 Task: Create a task  Upgrade and migrate company business intelligence to a cloud-based solution , assign it to team member softage.3@softage.net in the project AztecBridge and update the status of the task to  Off Track , set the priority of the task to Medium
Action: Mouse moved to (64, 58)
Screenshot: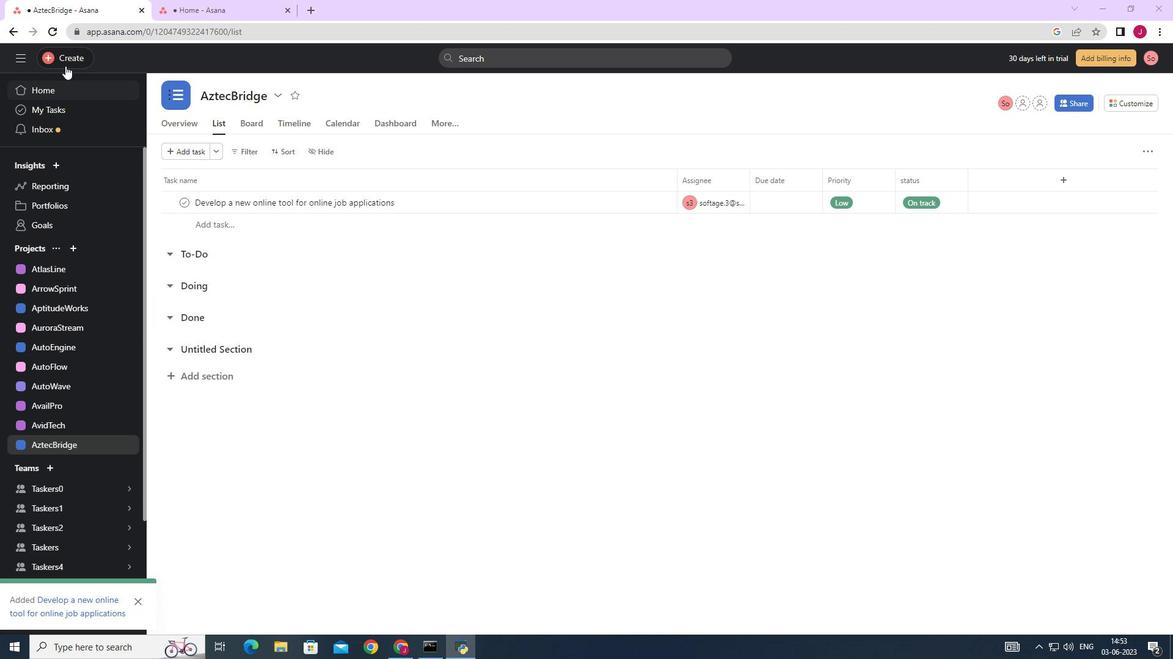 
Action: Mouse pressed left at (64, 58)
Screenshot: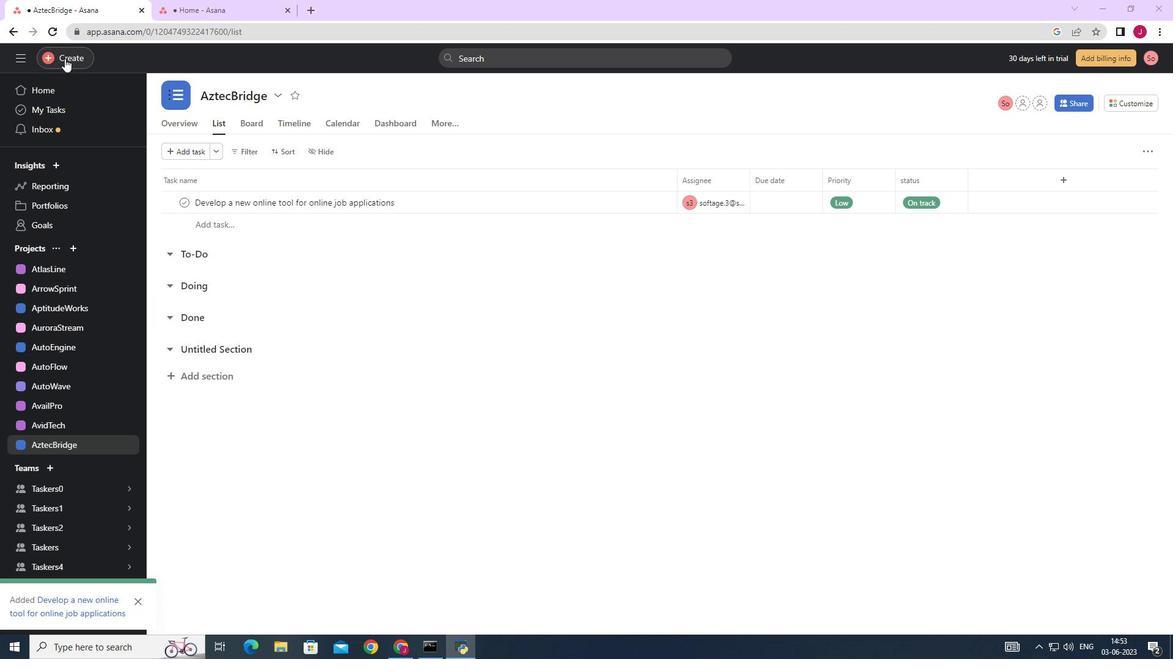 
Action: Mouse moved to (143, 61)
Screenshot: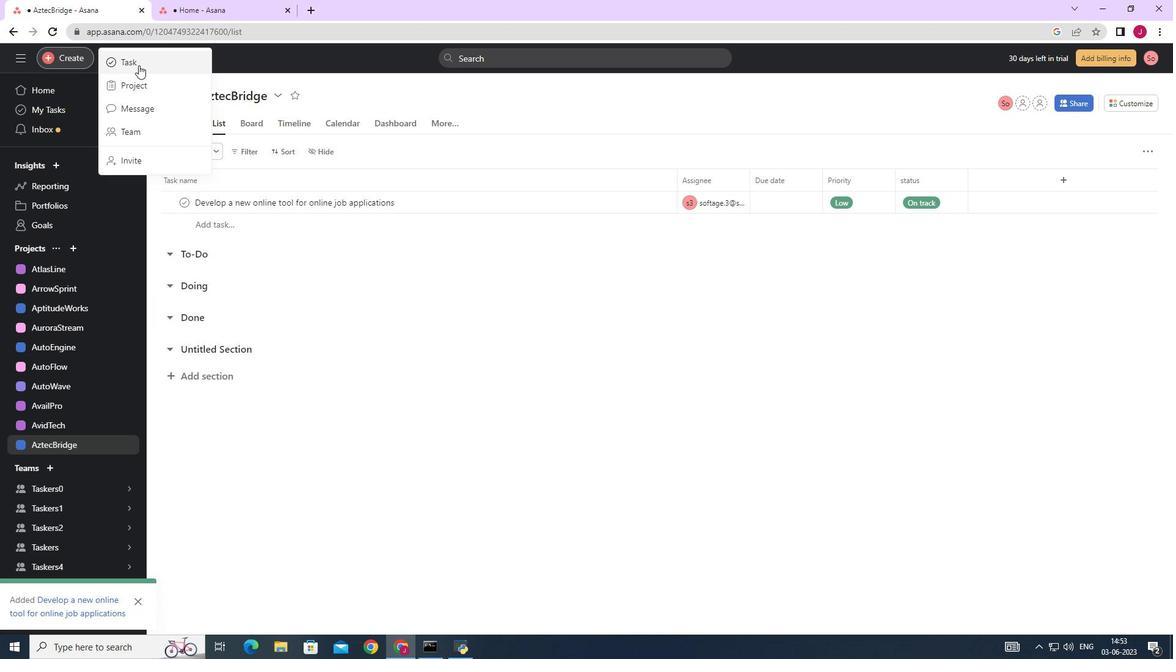
Action: Mouse pressed left at (143, 61)
Screenshot: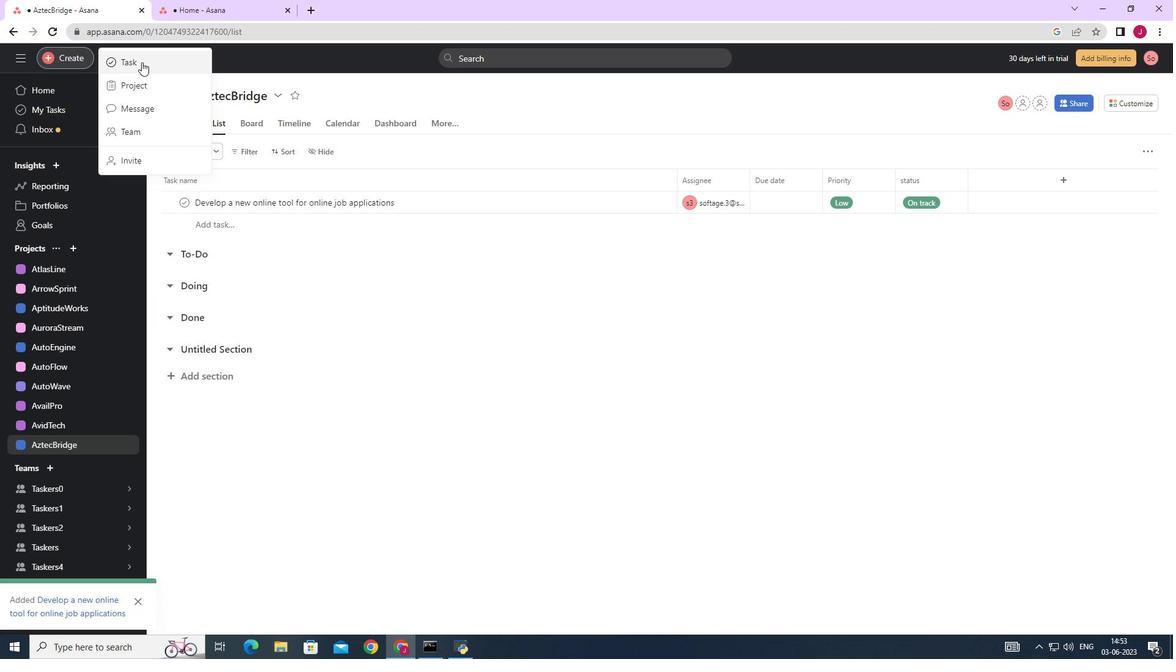 
Action: Mouse moved to (932, 402)
Screenshot: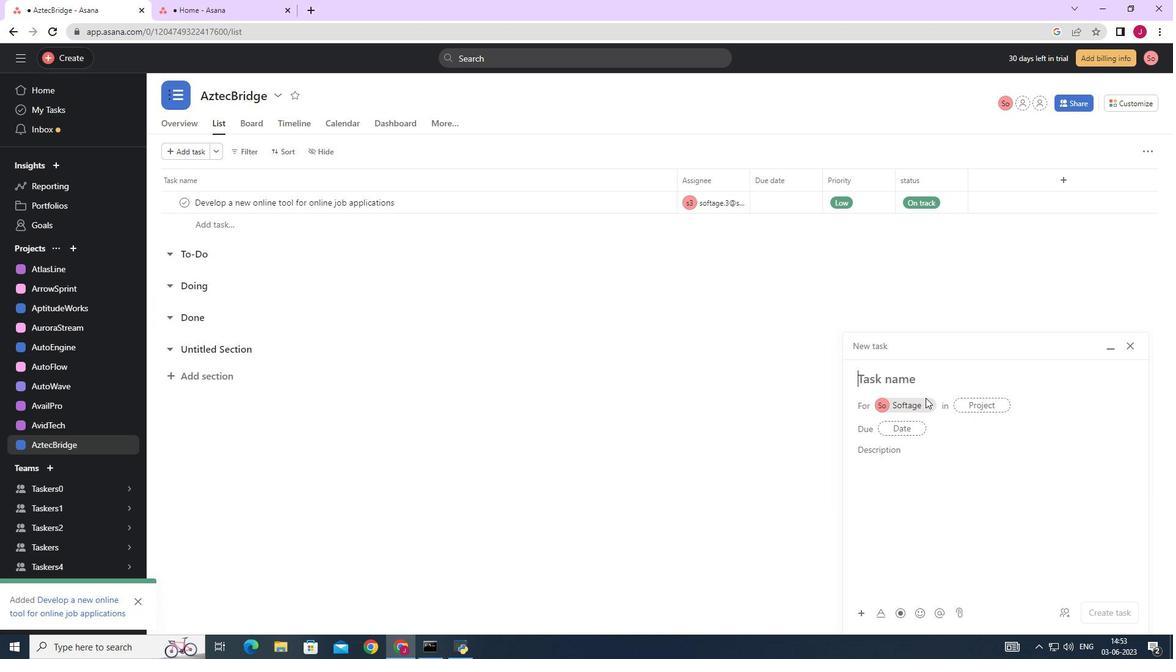 
Action: Mouse pressed left at (932, 402)
Screenshot: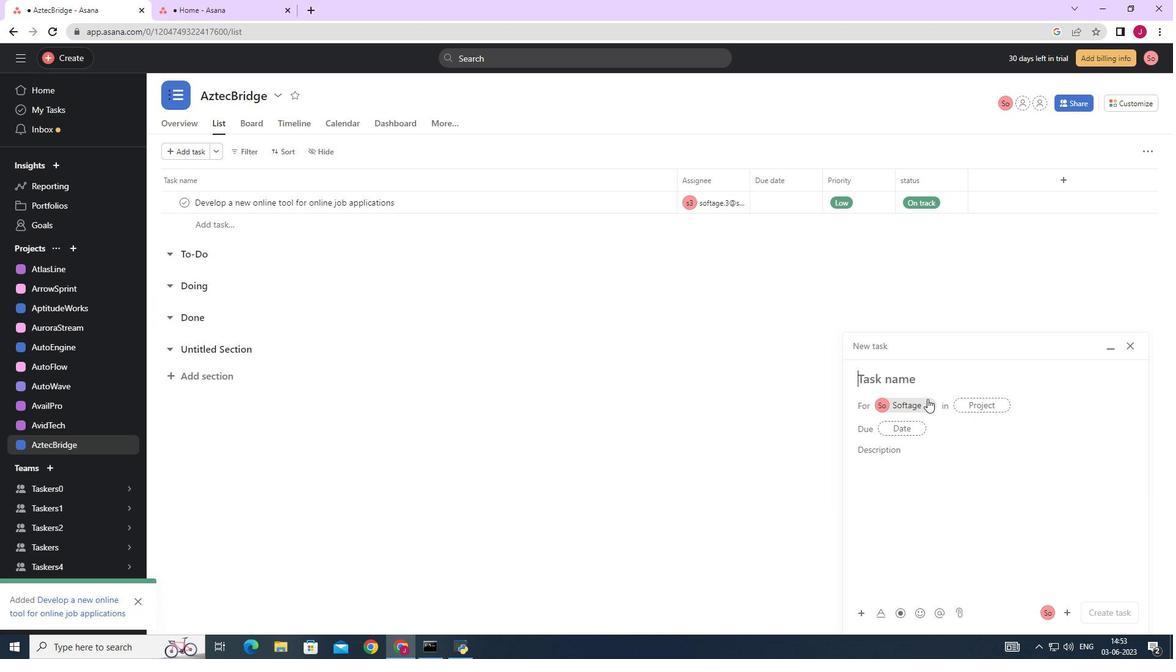 
Action: Mouse moved to (897, 380)
Screenshot: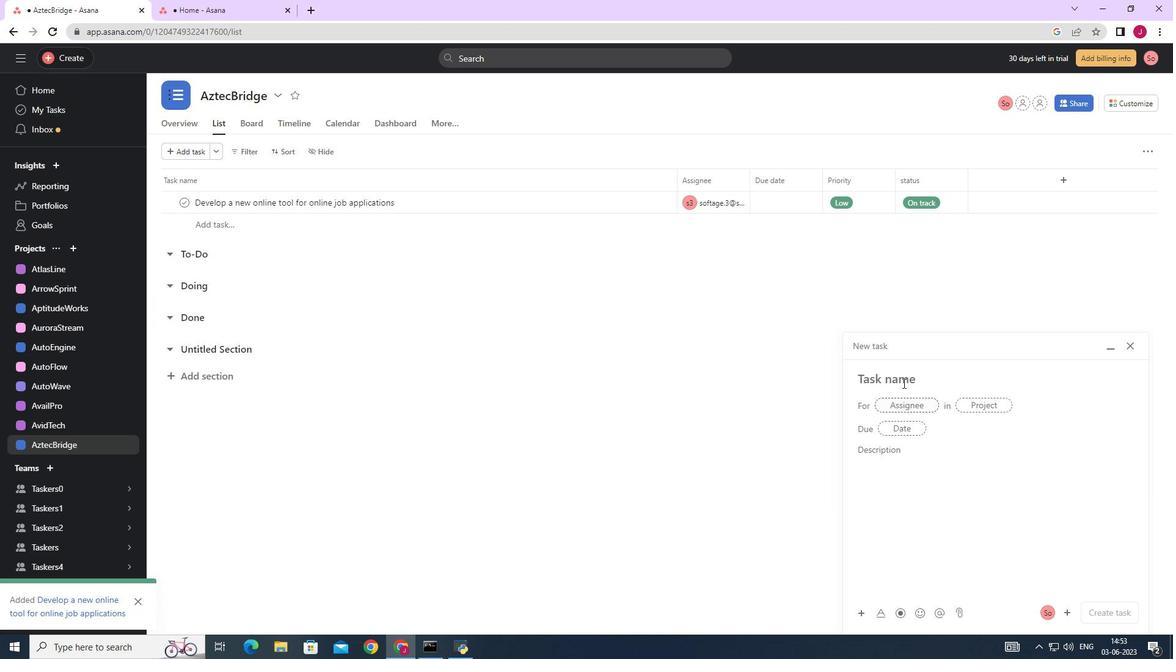 
Action: Mouse pressed left at (897, 380)
Screenshot: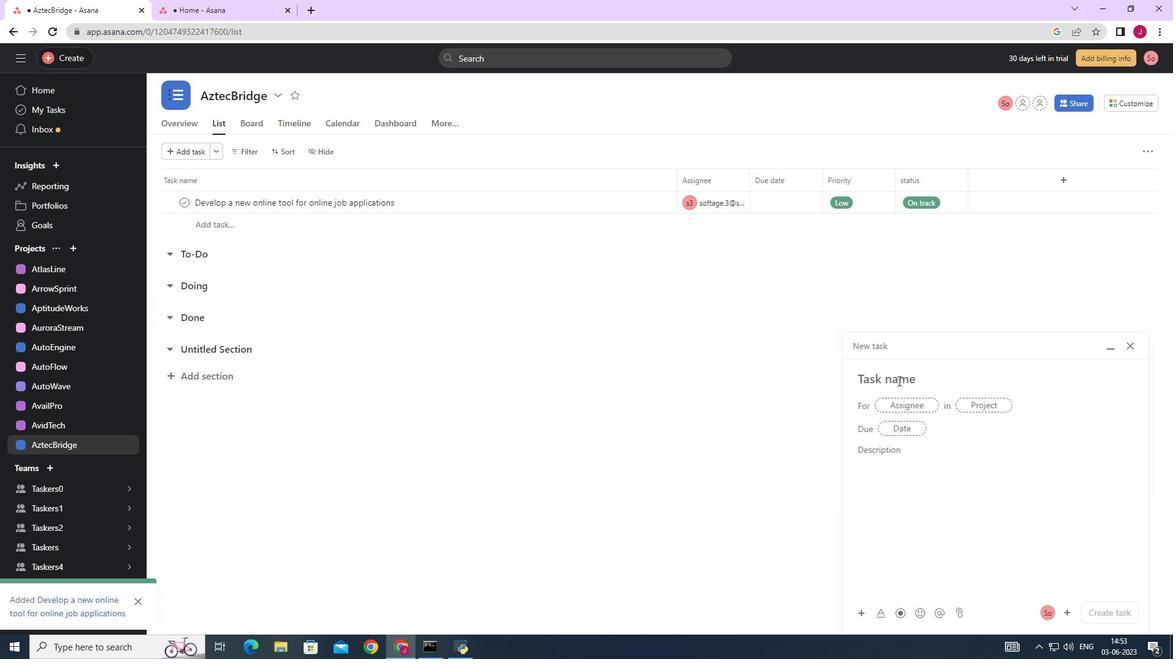 
Action: Key pressed <Key.caps_lock>U<Key.caps_lock>pgrade<Key.space>and<Key.space><Key.caps_lock>M<Key.caps_lock>igrate<Key.space>company<Key.space>business<Key.space>intelligence<Key.space>to<Key.space>a<Key.space>cloud-based<Key.space>solution
Screenshot: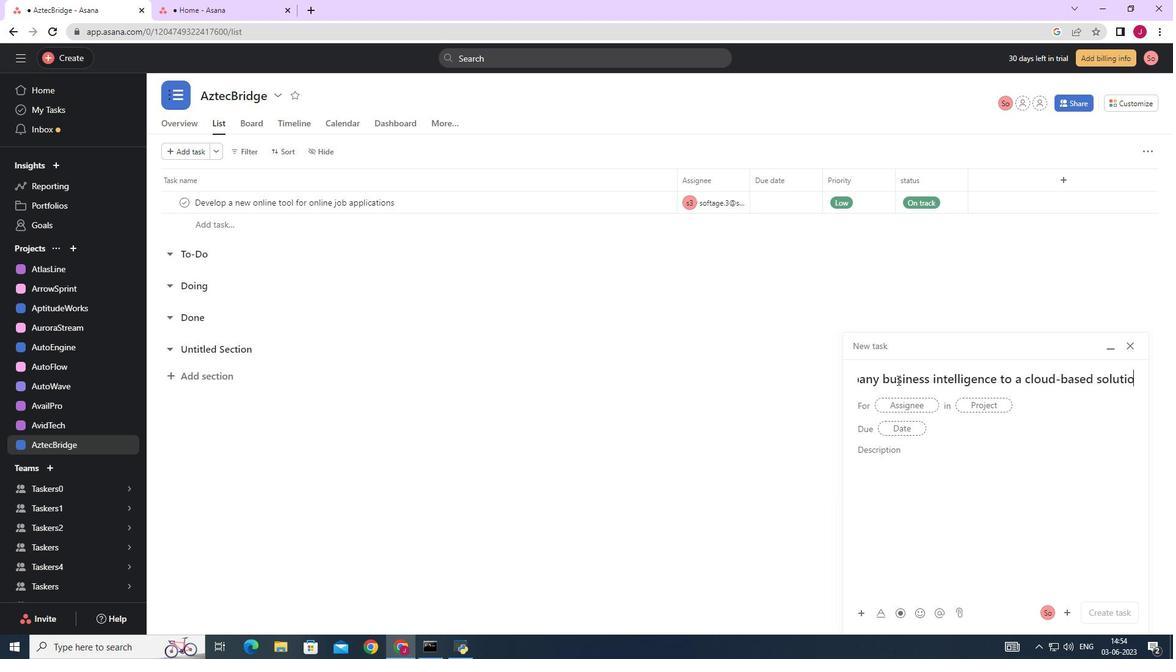 
Action: Mouse moved to (915, 405)
Screenshot: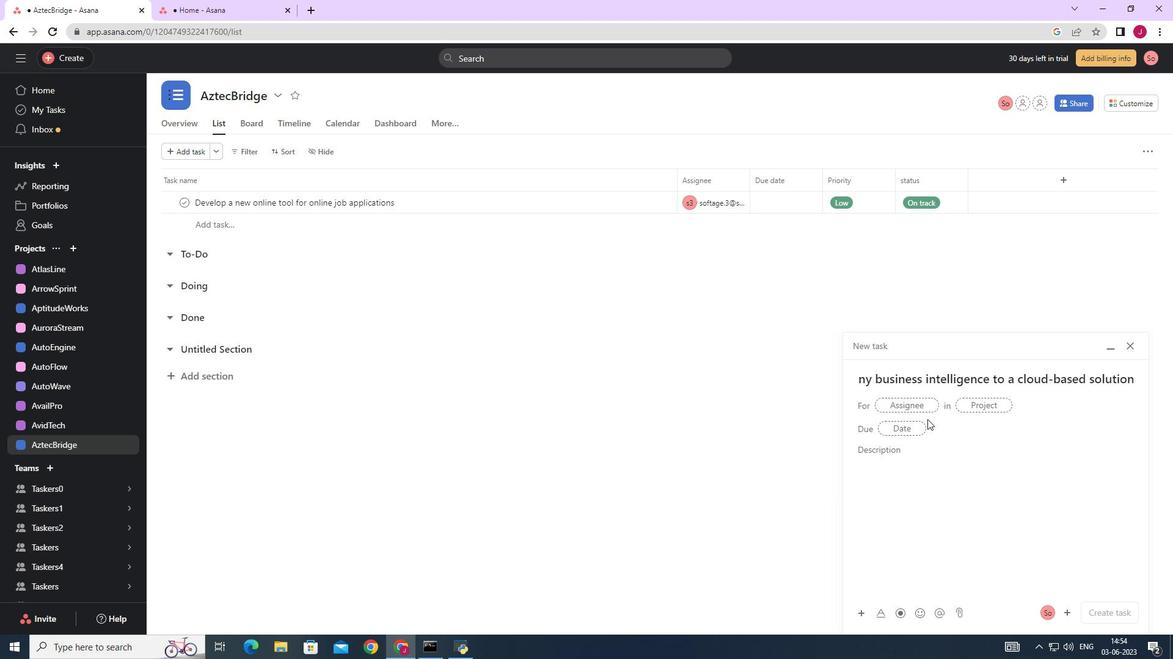 
Action: Mouse pressed left at (915, 405)
Screenshot: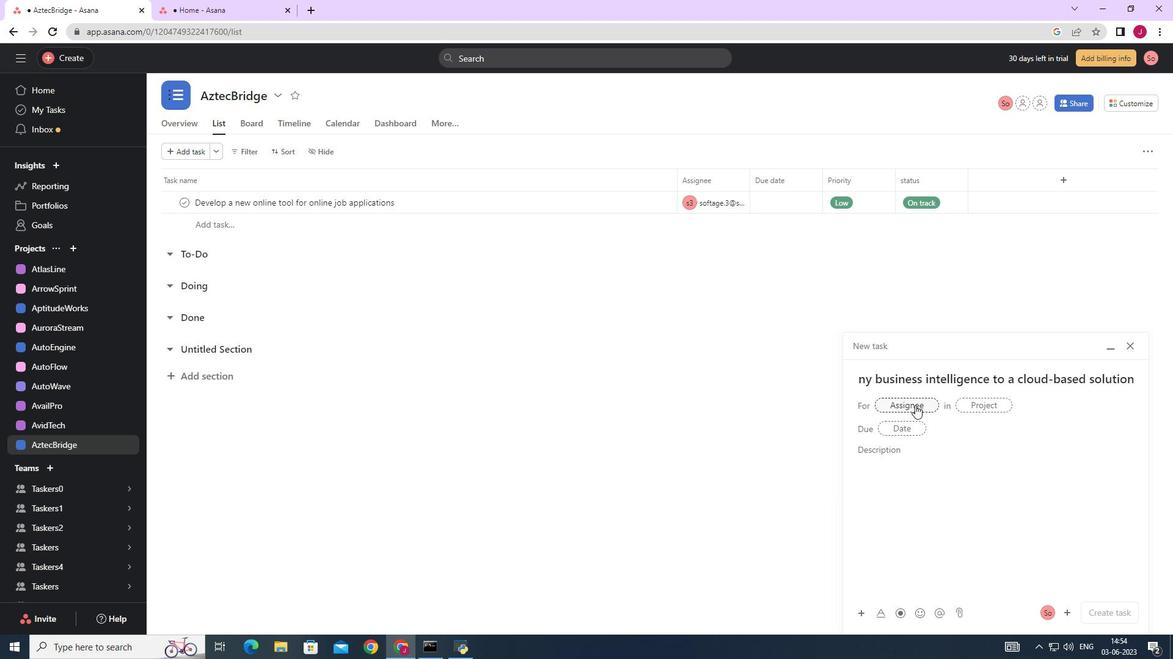 
Action: Key pressed softage.3
Screenshot: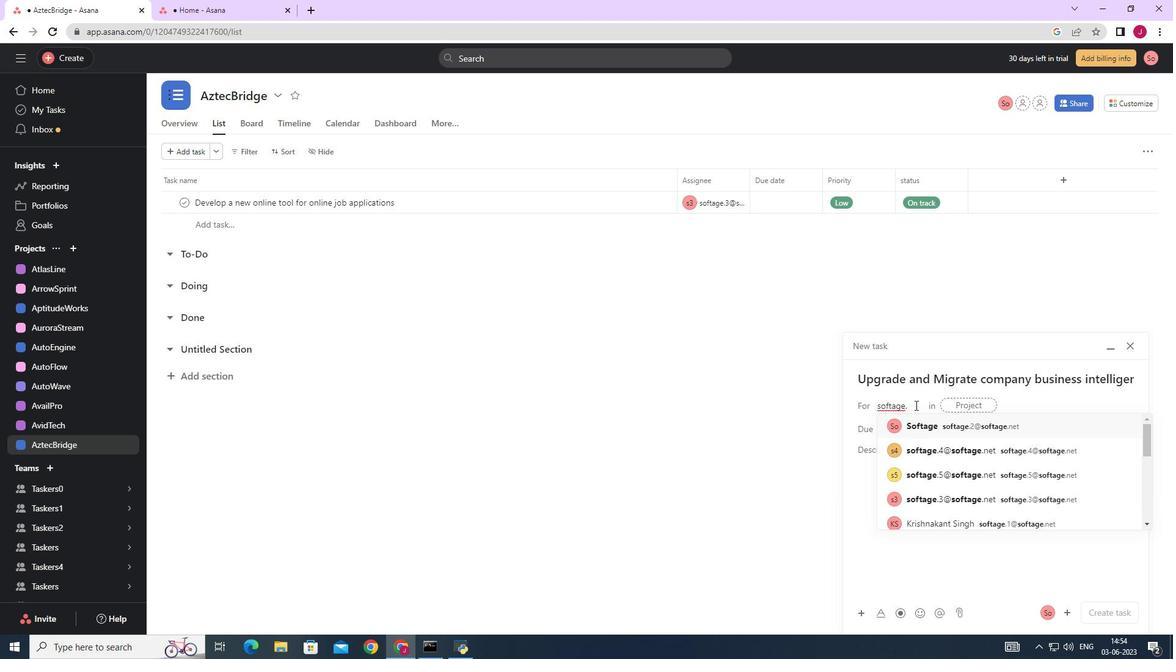
Action: Mouse moved to (947, 428)
Screenshot: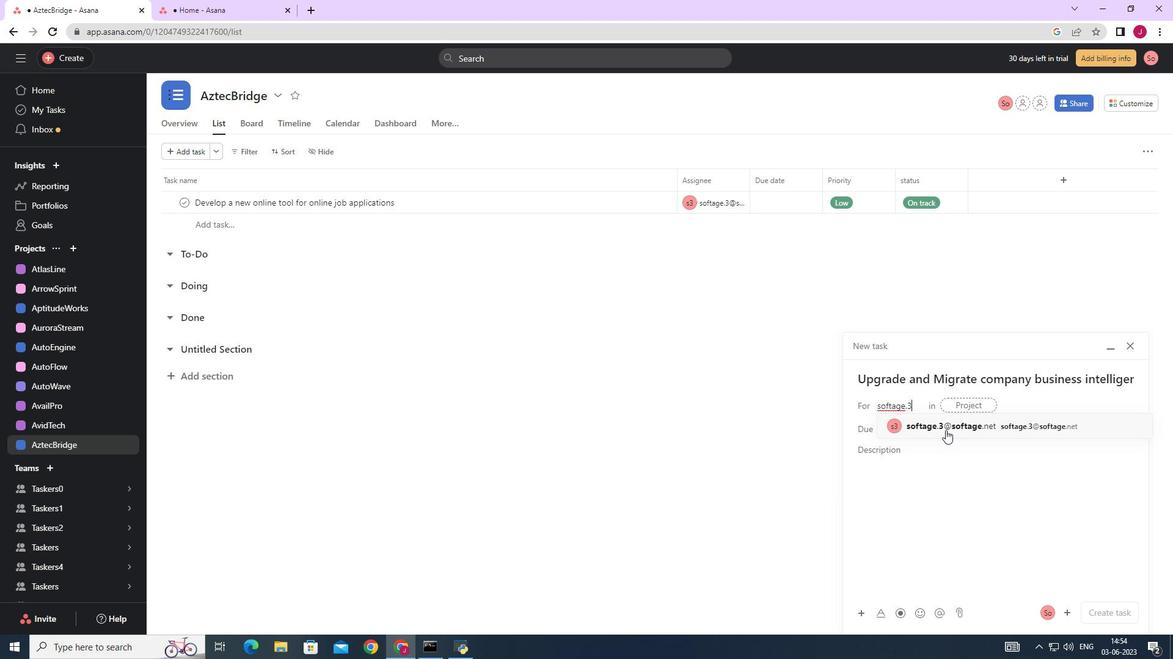 
Action: Mouse pressed left at (947, 428)
Screenshot: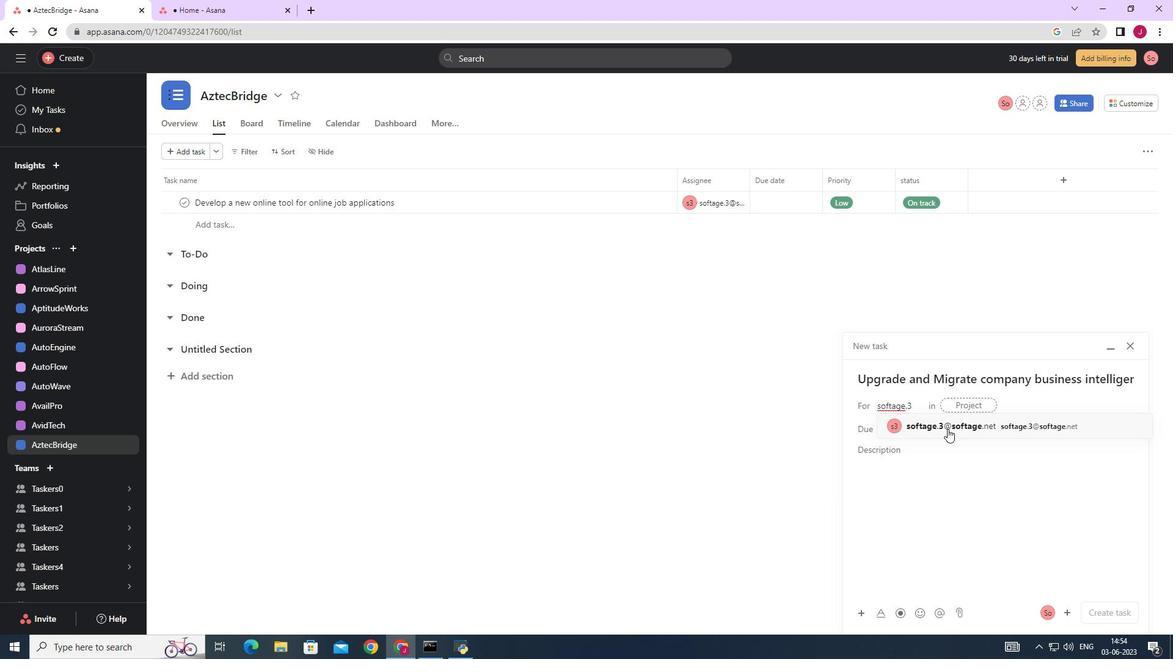 
Action: Mouse moved to (782, 425)
Screenshot: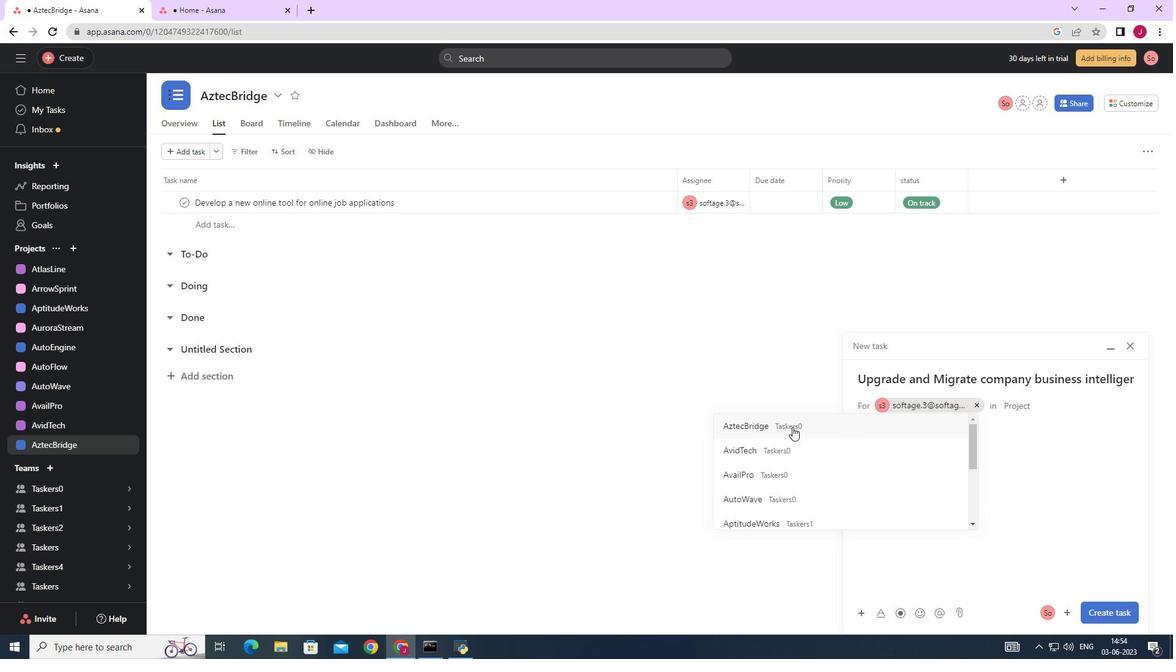
Action: Mouse pressed left at (782, 425)
Screenshot: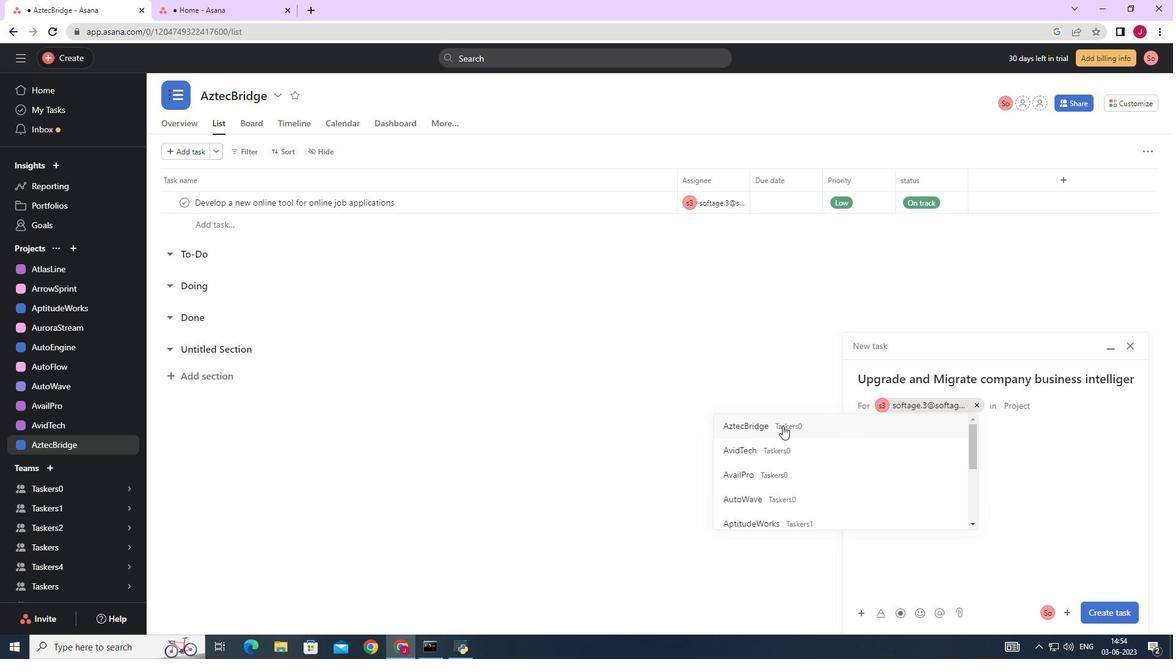 
Action: Mouse moved to (926, 458)
Screenshot: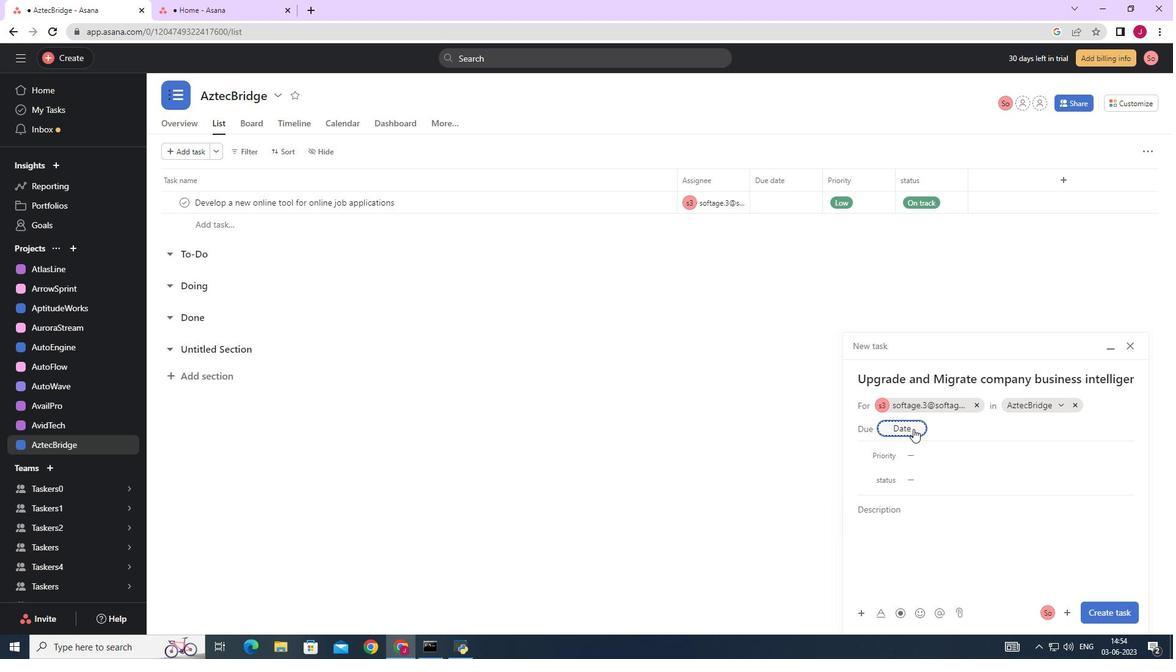 
Action: Mouse pressed left at (926, 458)
Screenshot: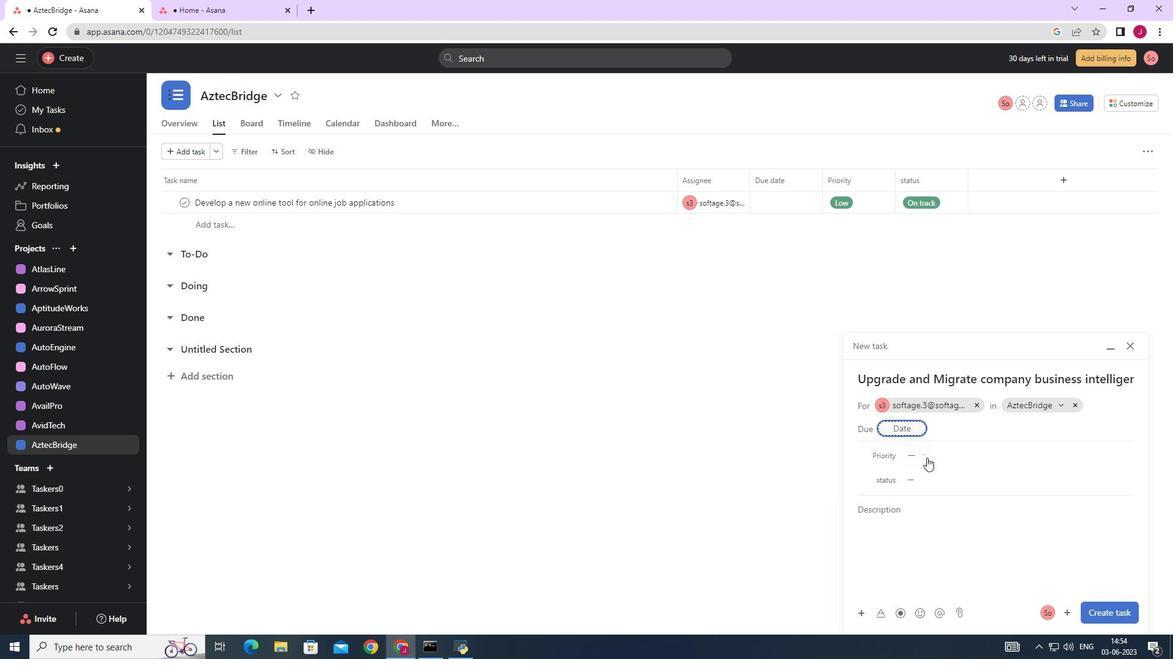 
Action: Mouse moved to (940, 516)
Screenshot: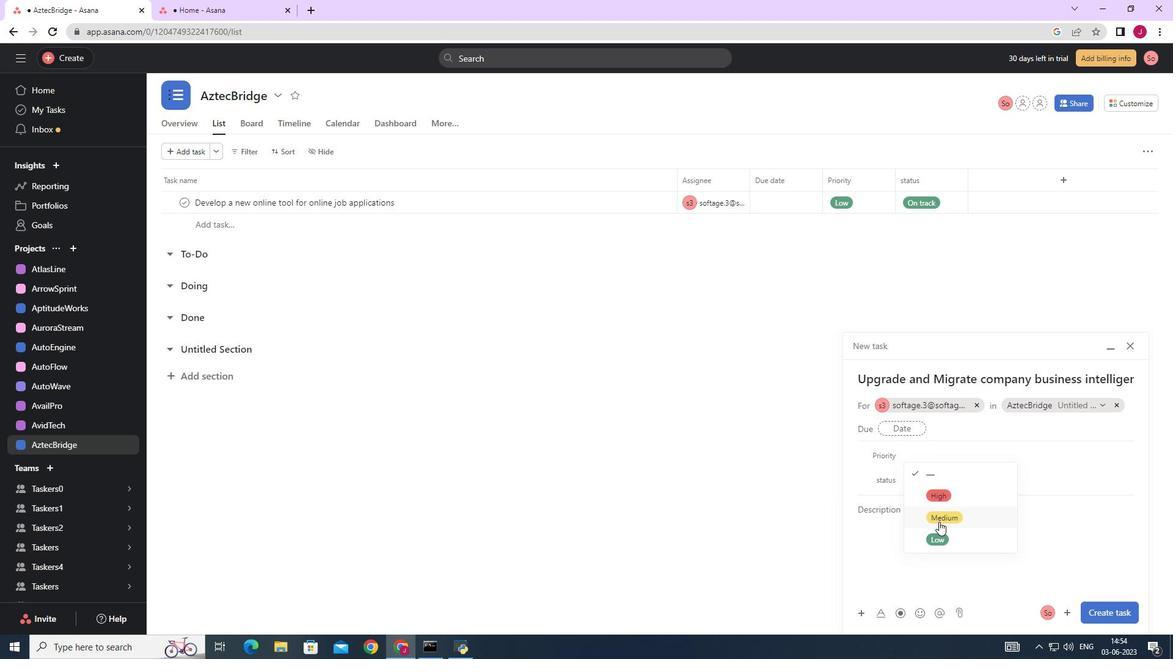 
Action: Mouse pressed left at (940, 516)
Screenshot: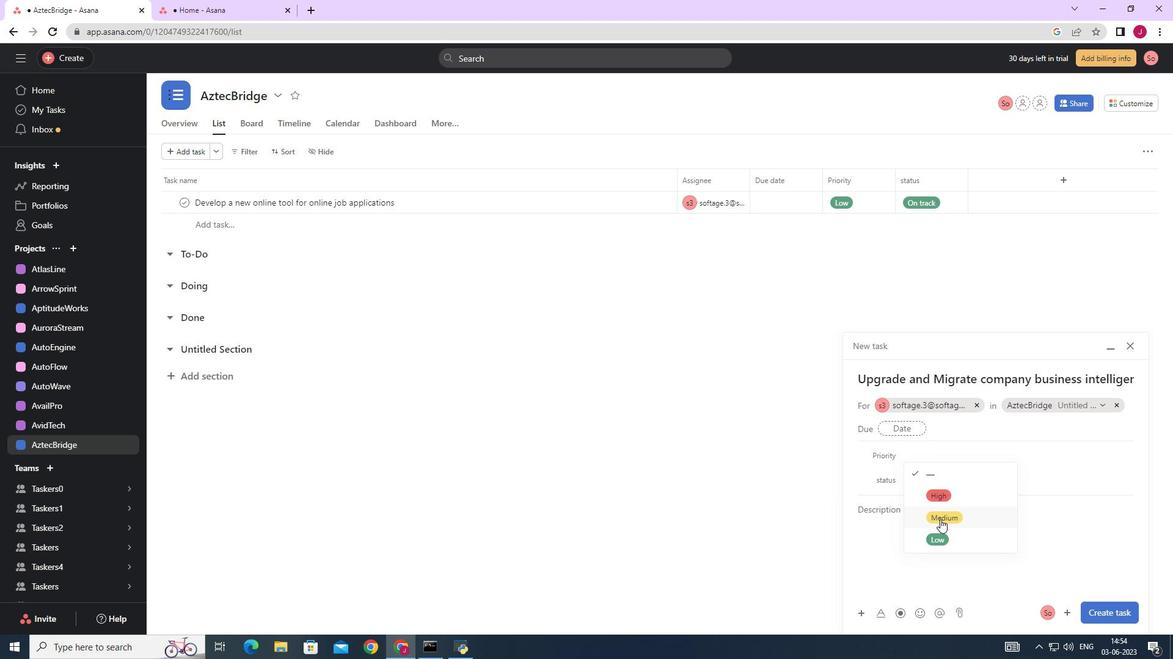 
Action: Mouse moved to (924, 477)
Screenshot: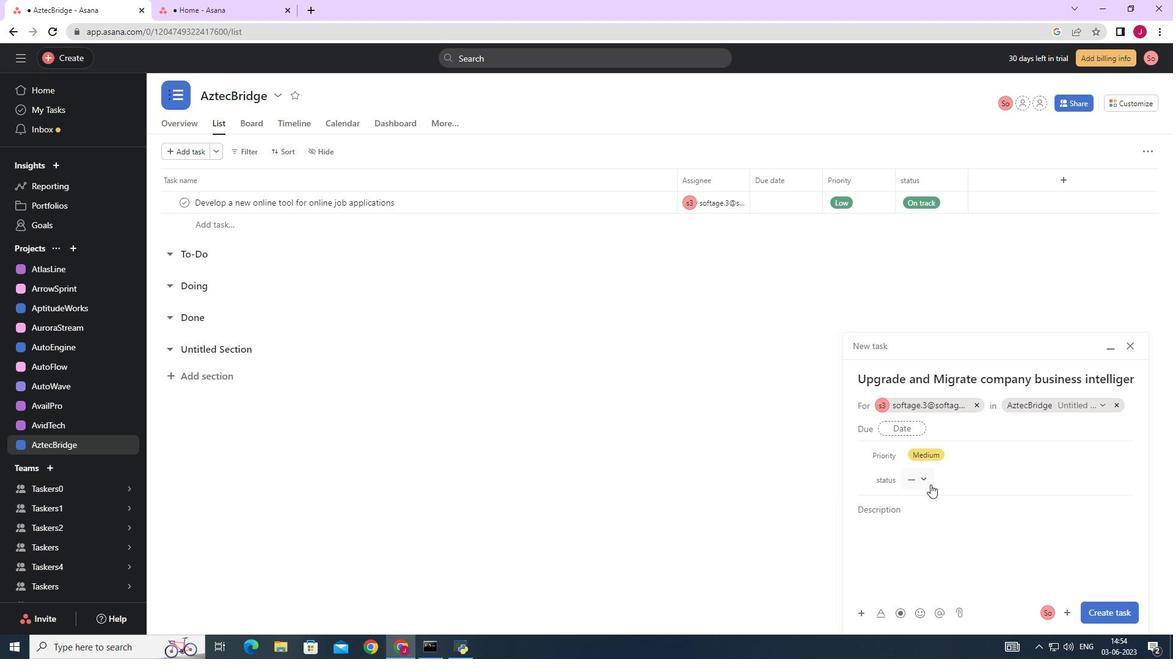 
Action: Mouse pressed left at (924, 477)
Screenshot: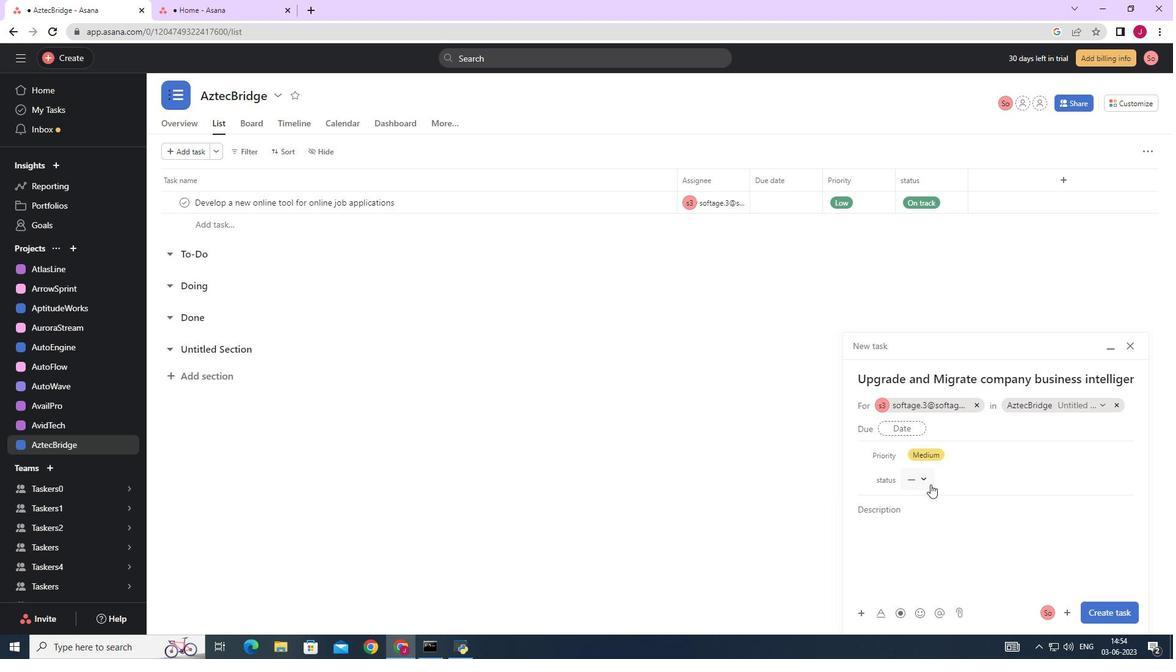 
Action: Mouse moved to (948, 538)
Screenshot: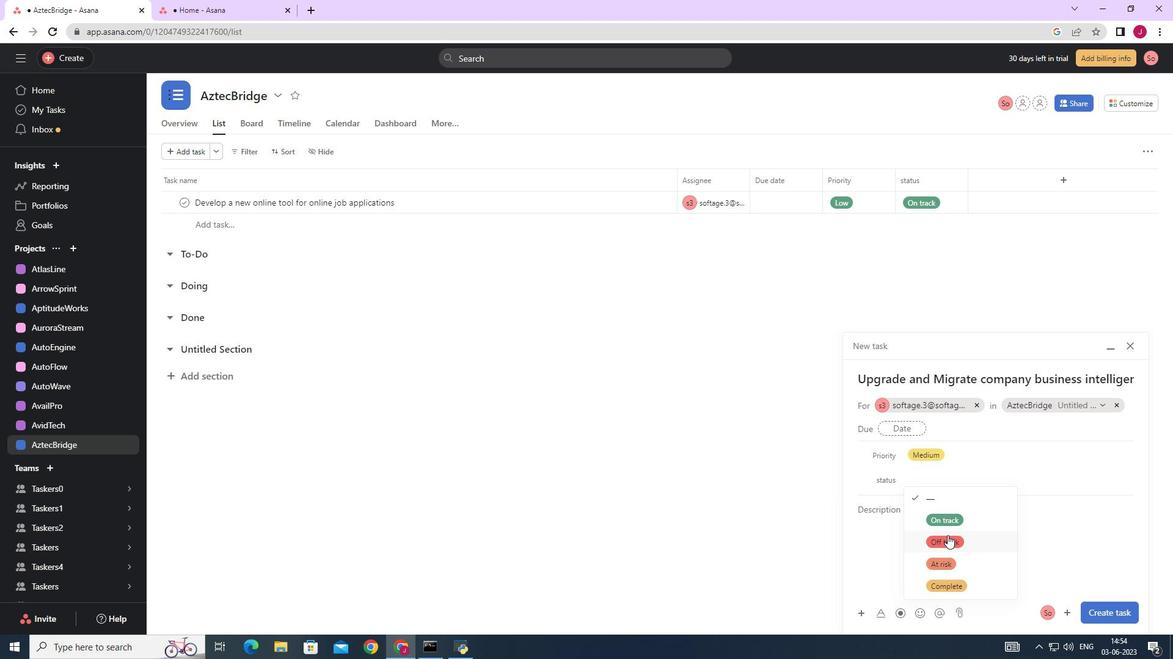 
Action: Mouse pressed left at (948, 538)
Screenshot: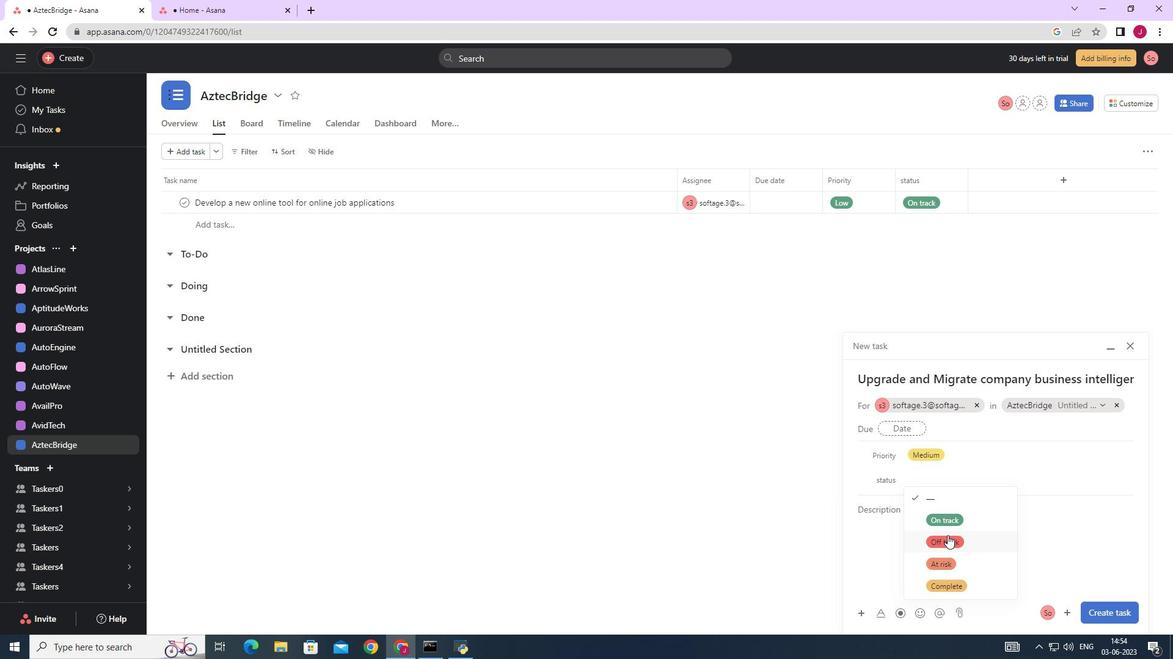 
Action: Mouse moved to (1105, 612)
Screenshot: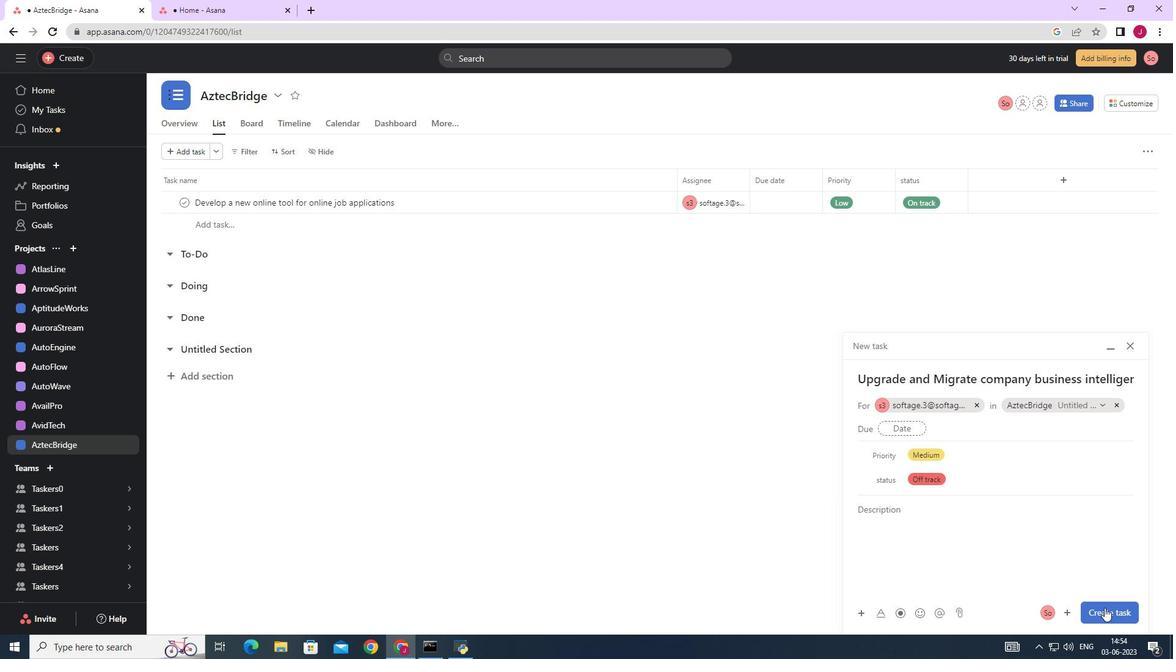 
Action: Mouse pressed left at (1105, 612)
Screenshot: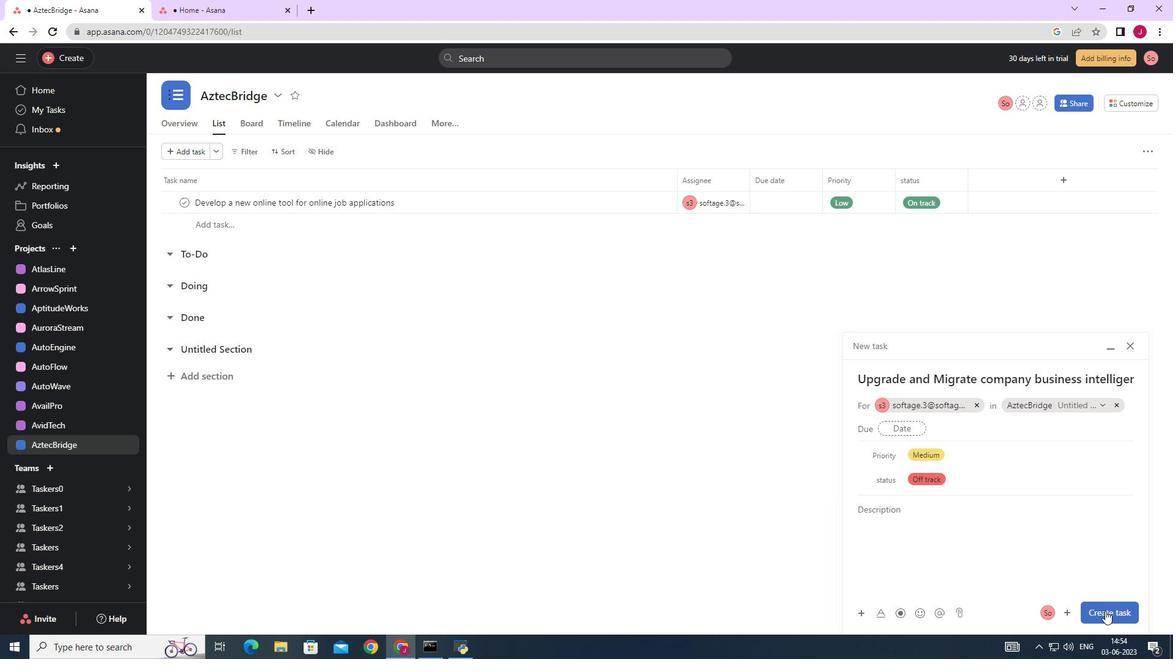 
Action: Mouse moved to (1009, 508)
Screenshot: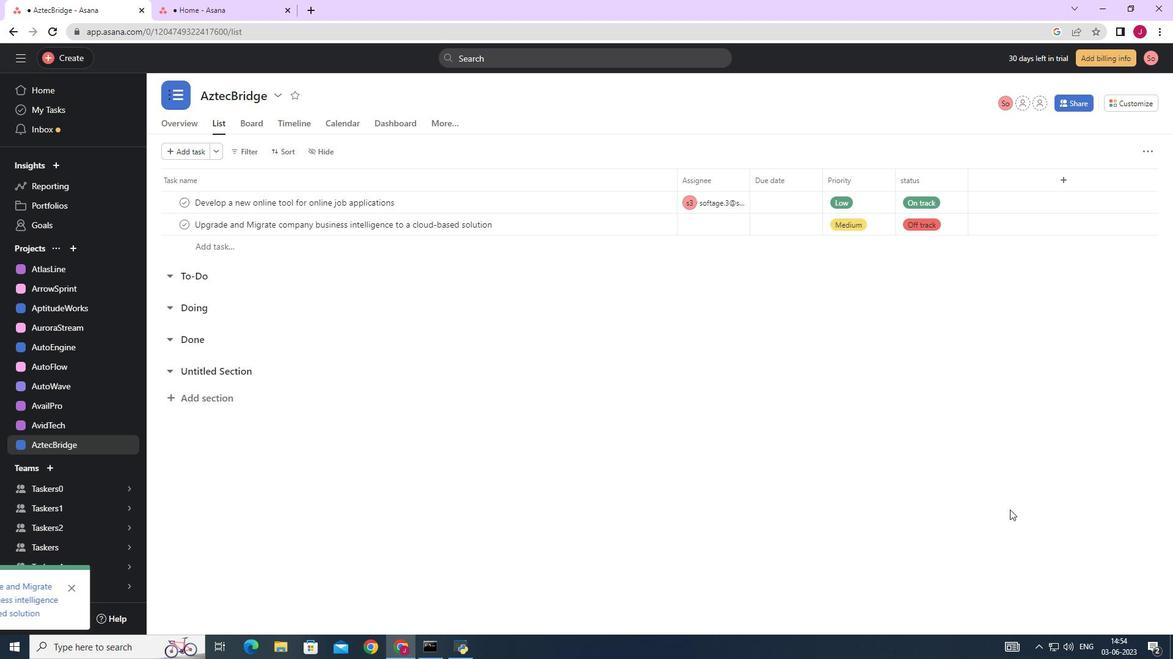 
